 Task: In reminders turn off email notifications.
Action: Mouse moved to (628, 59)
Screenshot: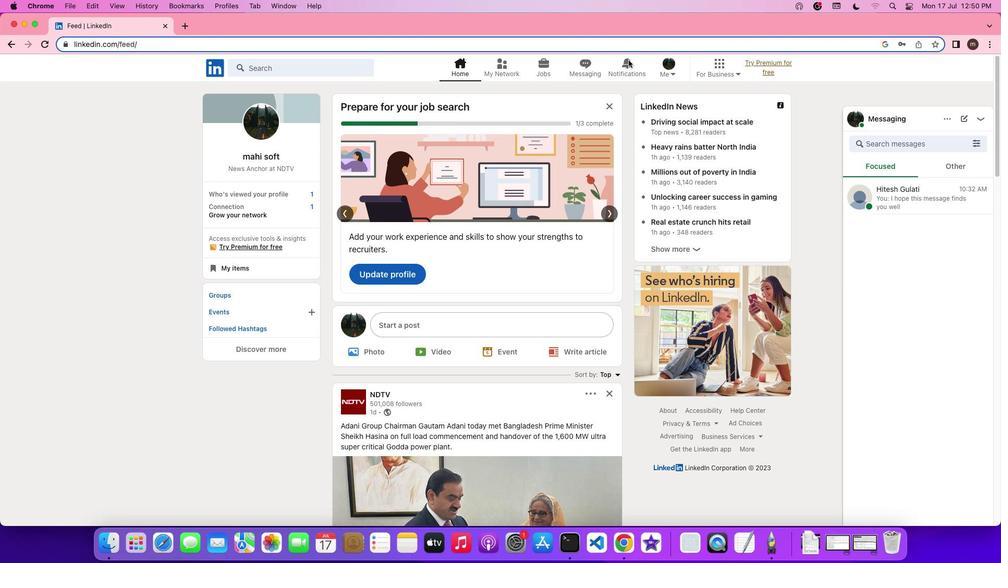 
Action: Mouse pressed left at (628, 59)
Screenshot: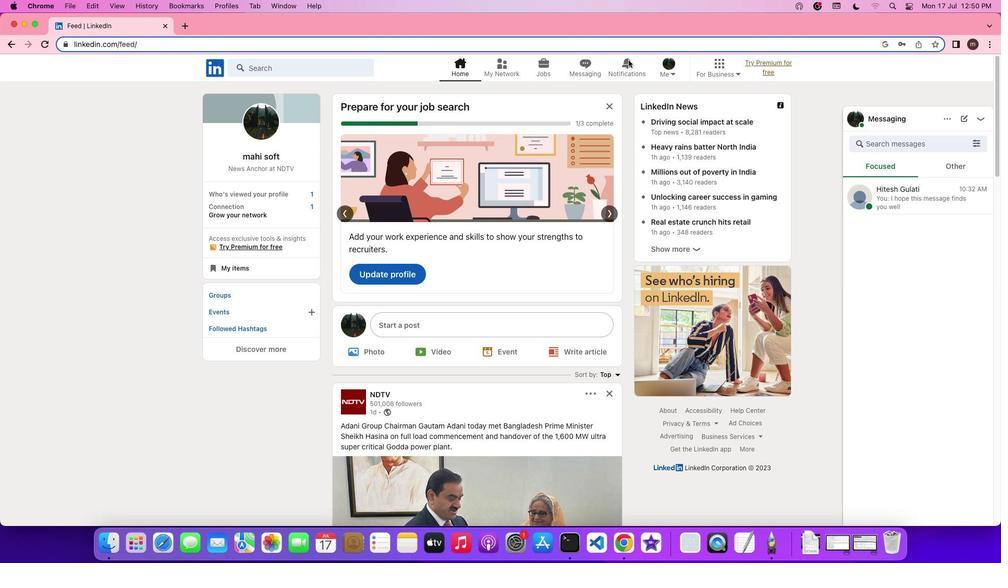 
Action: Mouse pressed left at (628, 59)
Screenshot: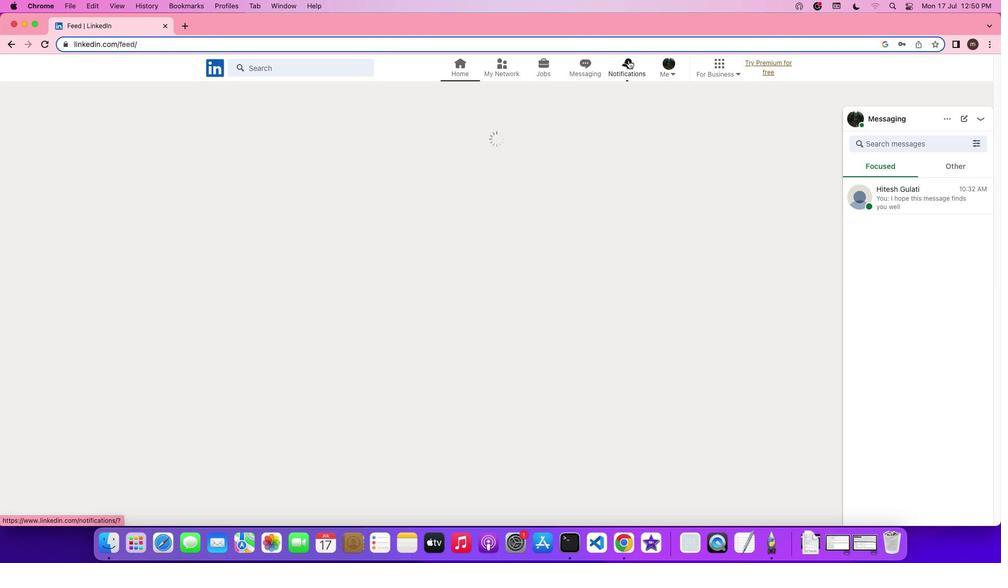 
Action: Mouse moved to (240, 138)
Screenshot: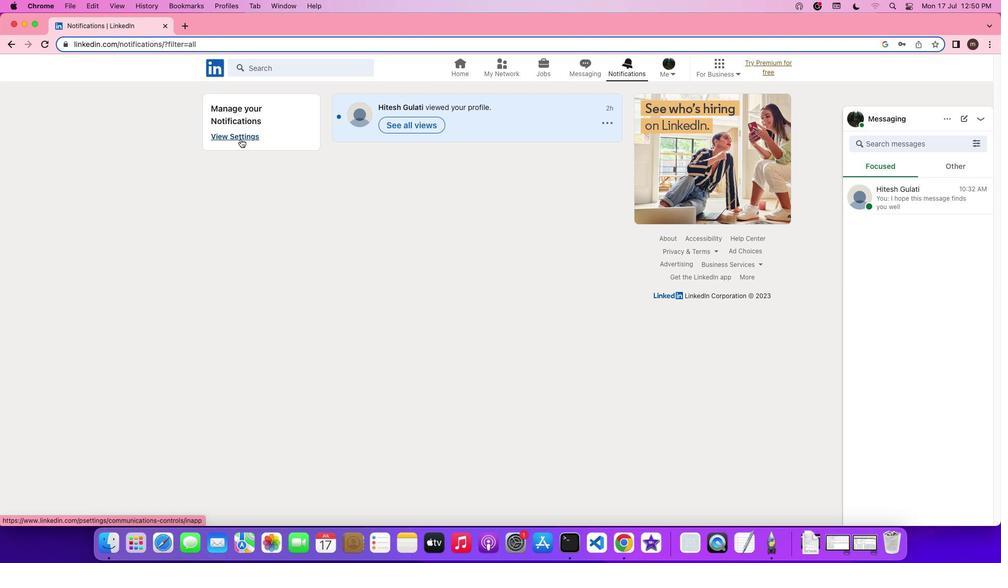 
Action: Mouse pressed left at (240, 138)
Screenshot: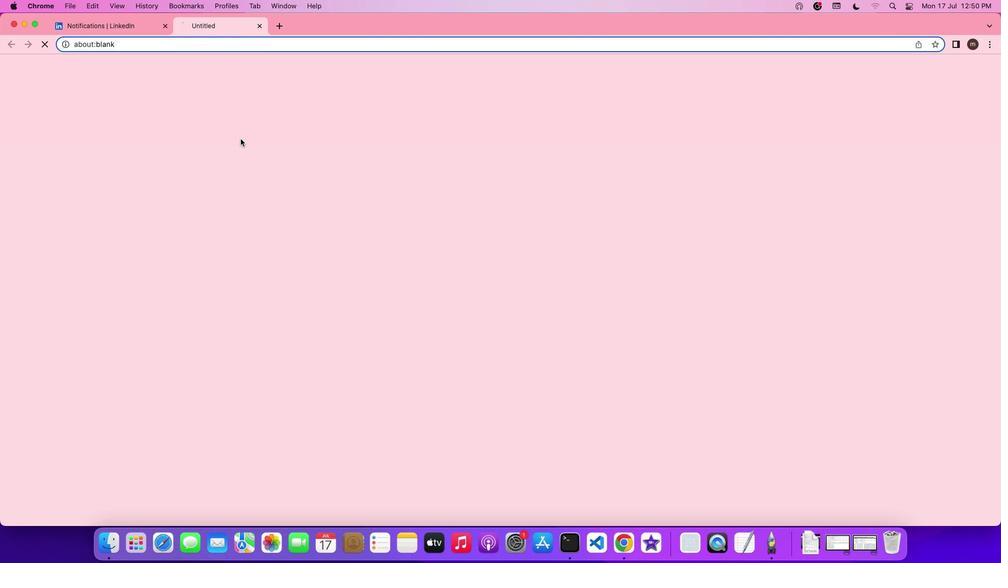 
Action: Mouse moved to (407, 366)
Screenshot: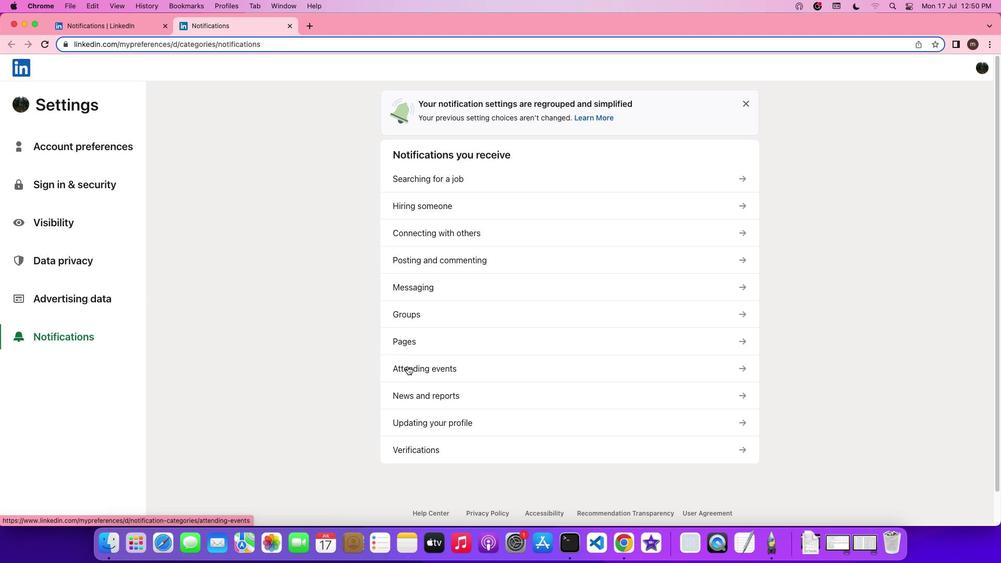
Action: Mouse pressed left at (407, 366)
Screenshot: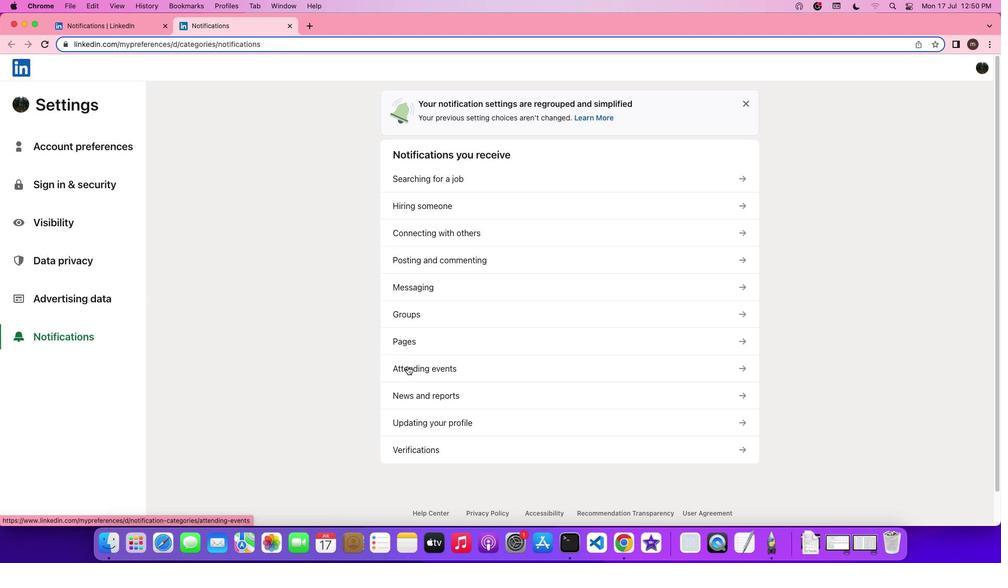 
Action: Mouse moved to (413, 202)
Screenshot: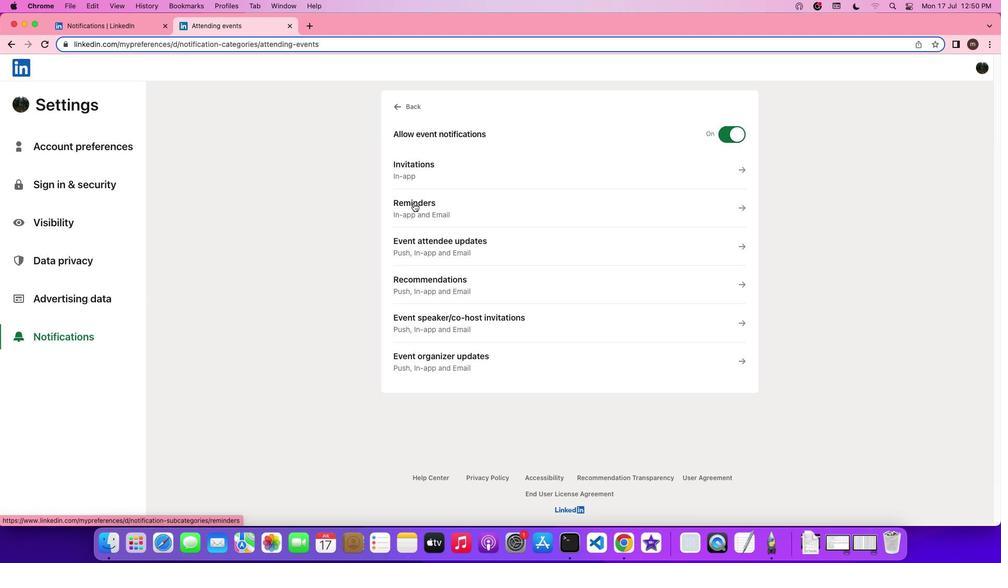 
Action: Mouse pressed left at (413, 202)
Screenshot: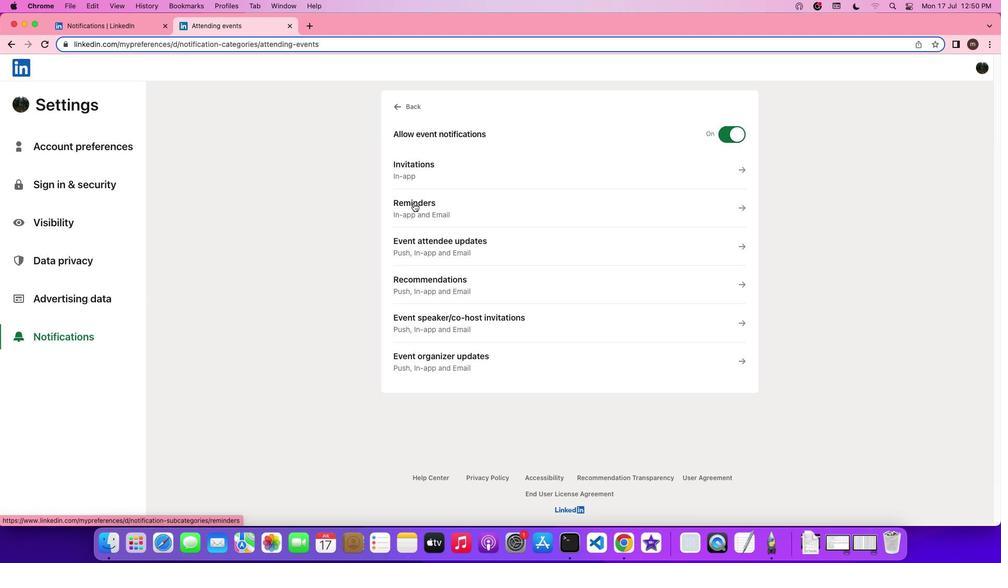 
Action: Mouse moved to (737, 281)
Screenshot: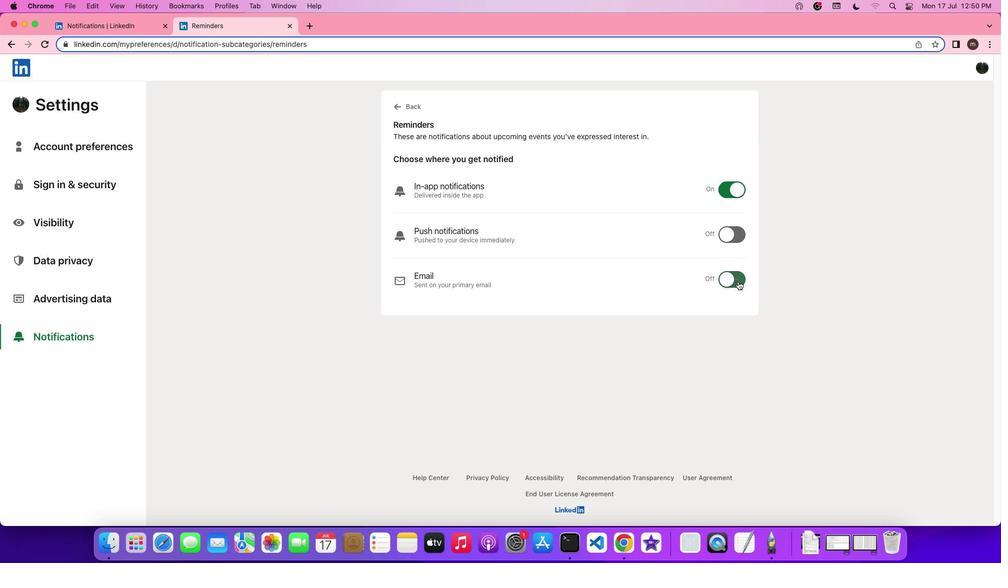 
Action: Mouse pressed left at (737, 281)
Screenshot: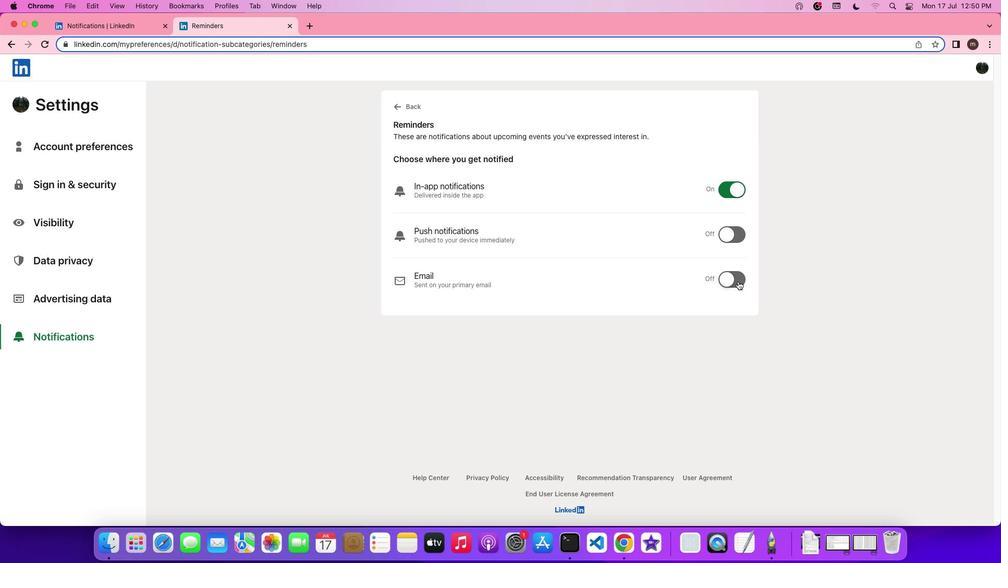 
Action: Mouse moved to (738, 281)
Screenshot: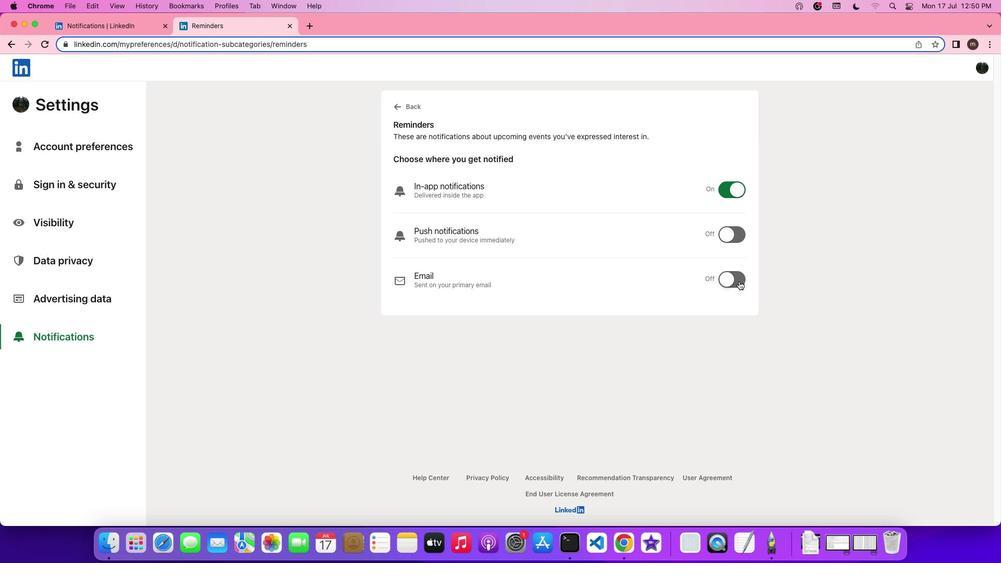 
